 Task: Change text font to georgia.
Action: Mouse moved to (818, 299)
Screenshot: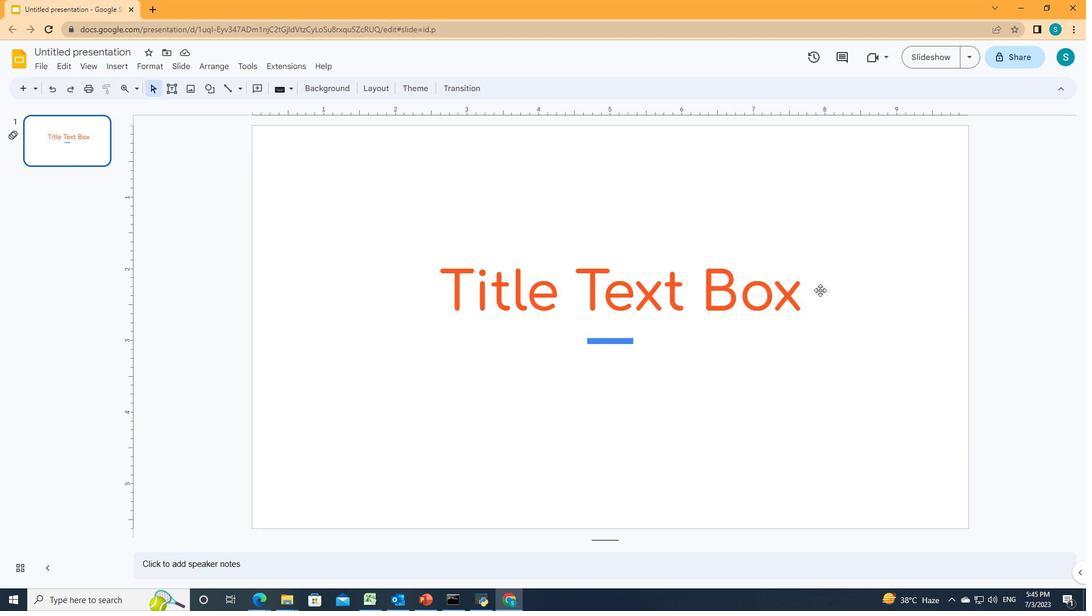 
Action: Mouse pressed left at (818, 299)
Screenshot: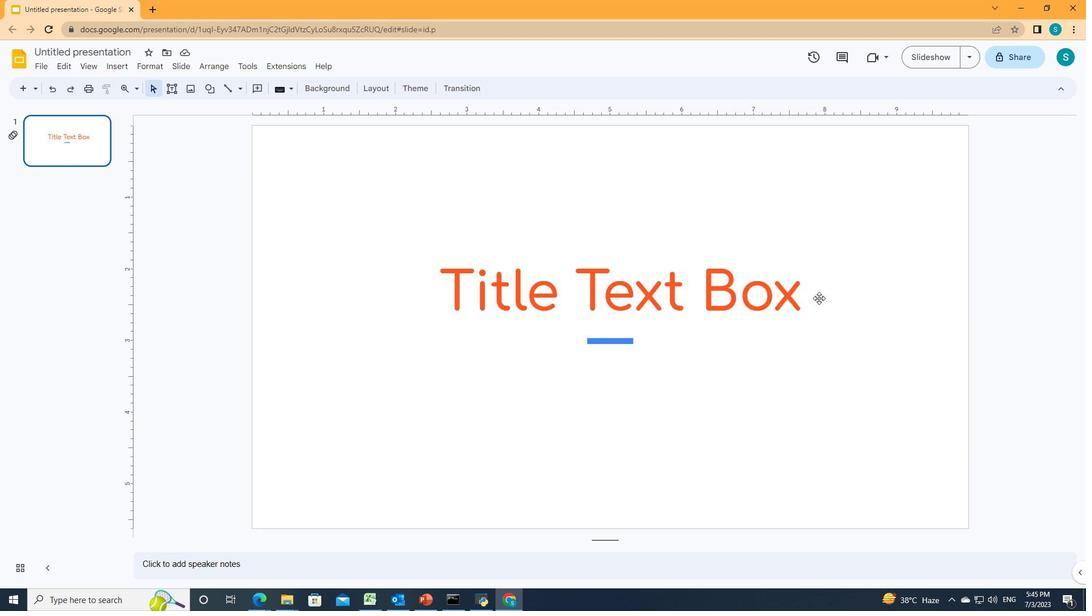 
Action: Mouse moved to (818, 292)
Screenshot: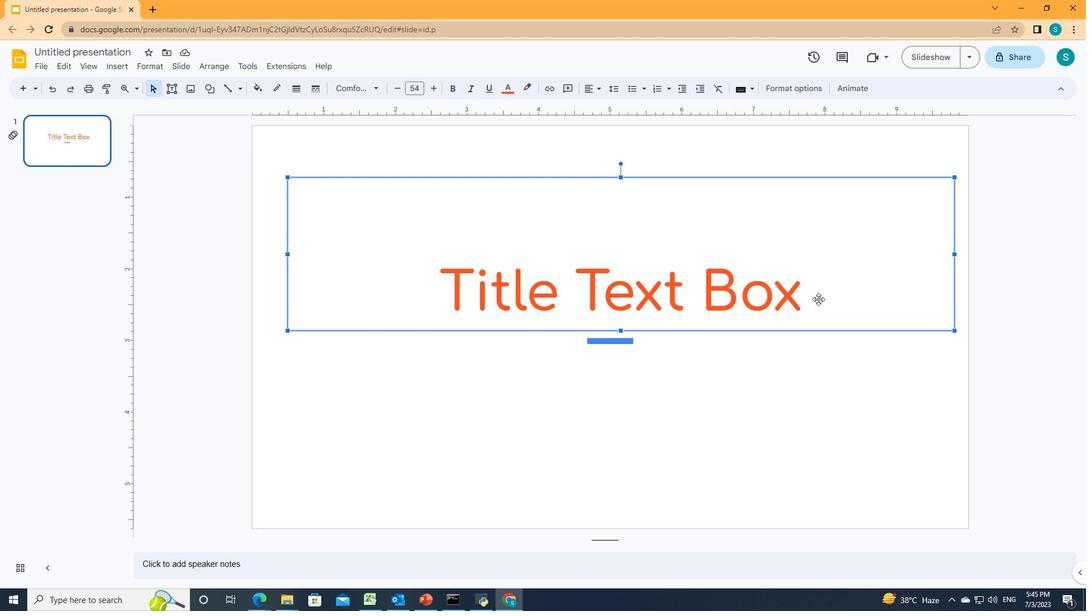 
Action: Mouse pressed left at (818, 292)
Screenshot: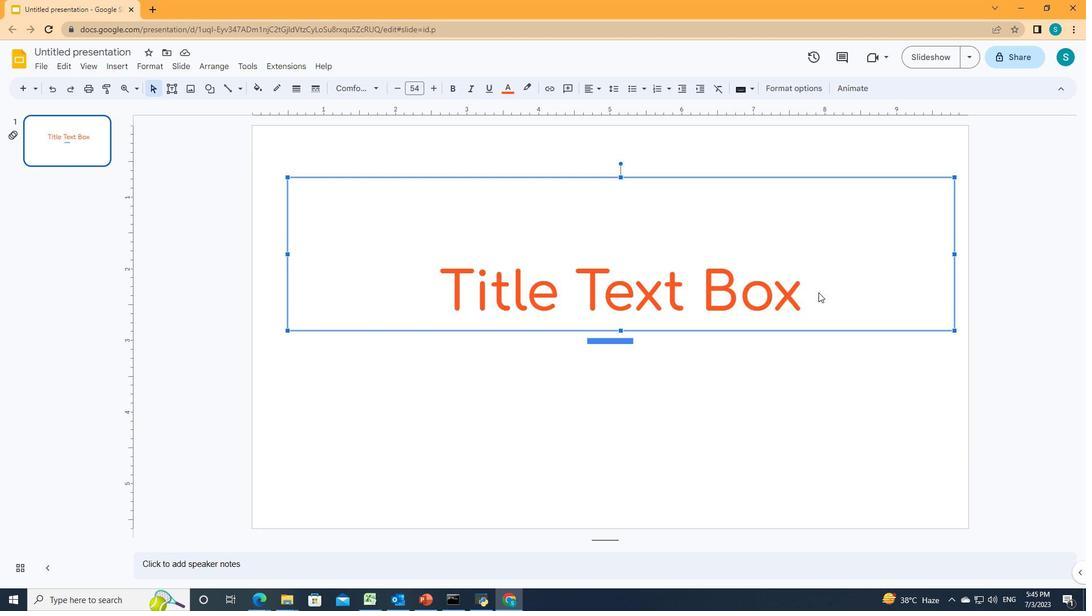 
Action: Mouse moved to (439, 282)
Screenshot: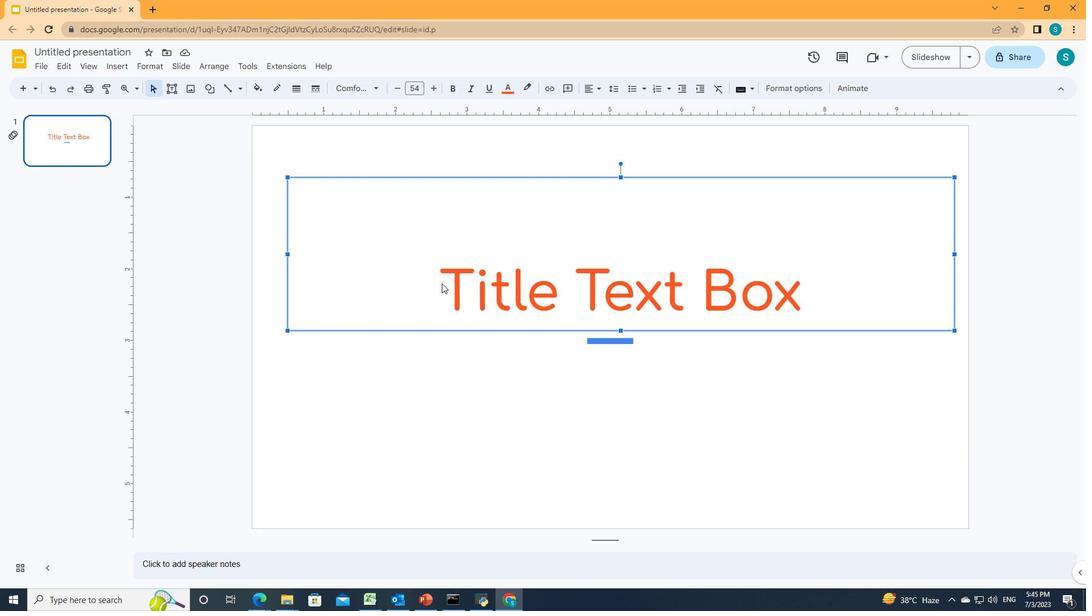 
Action: Mouse pressed left at (439, 282)
Screenshot: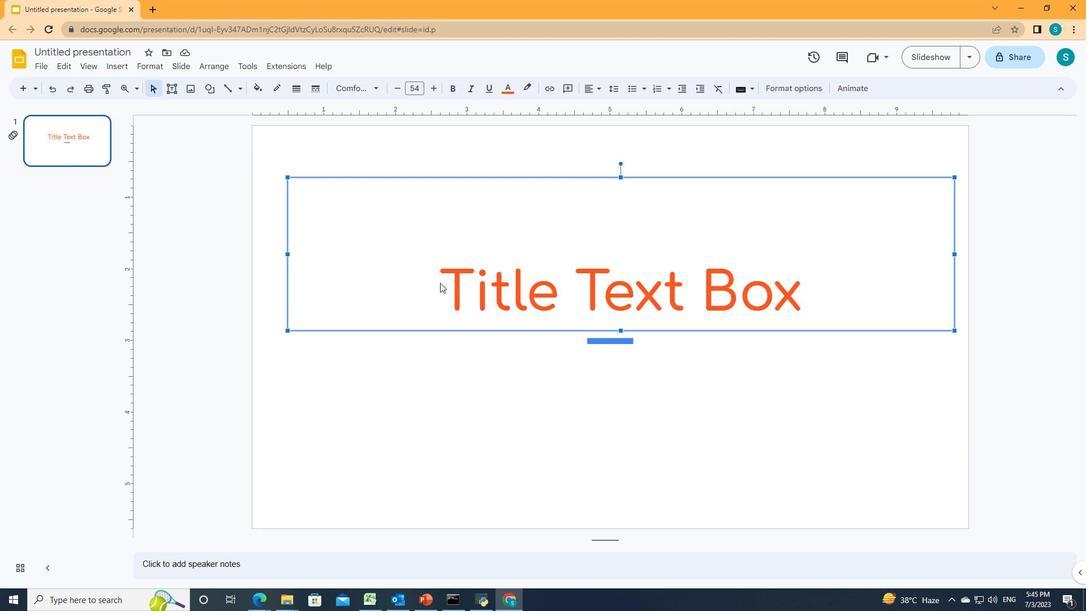 
Action: Mouse moved to (371, 88)
Screenshot: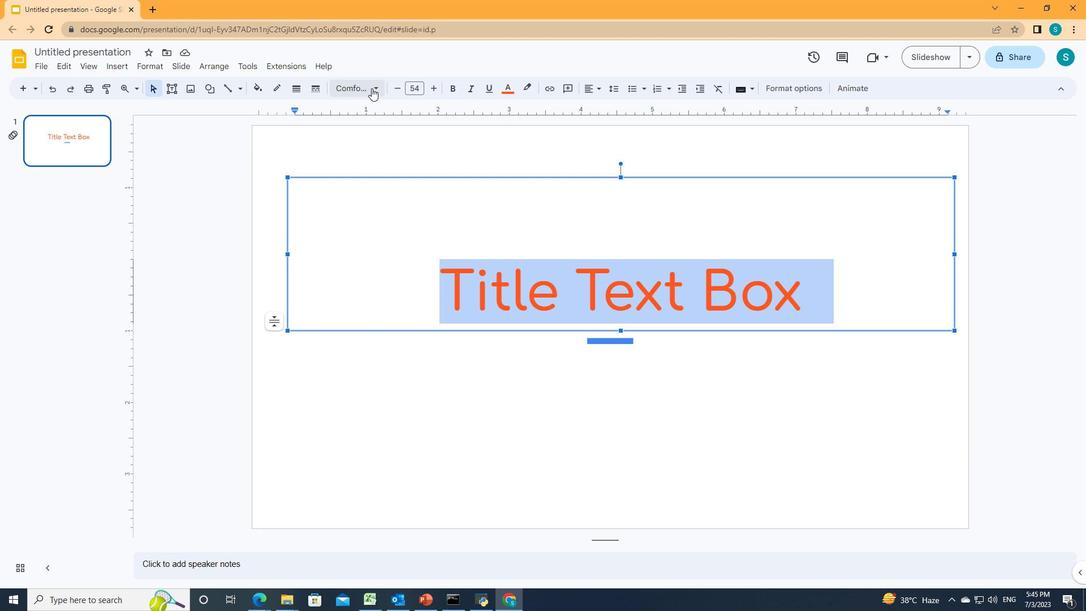 
Action: Mouse pressed left at (371, 88)
Screenshot: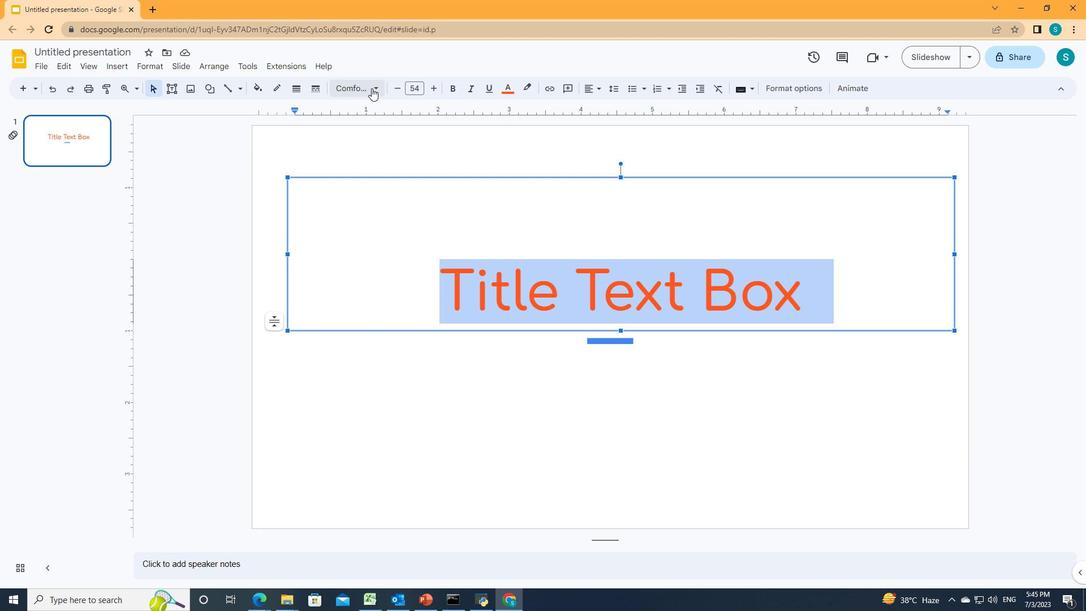 
Action: Mouse moved to (354, 515)
Screenshot: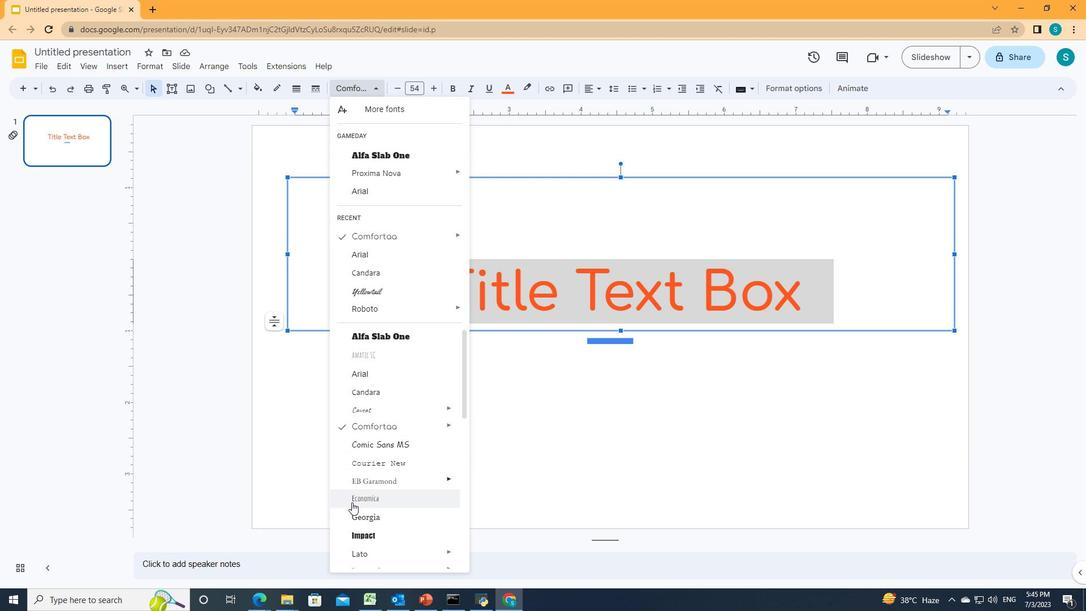 
Action: Mouse pressed left at (354, 515)
Screenshot: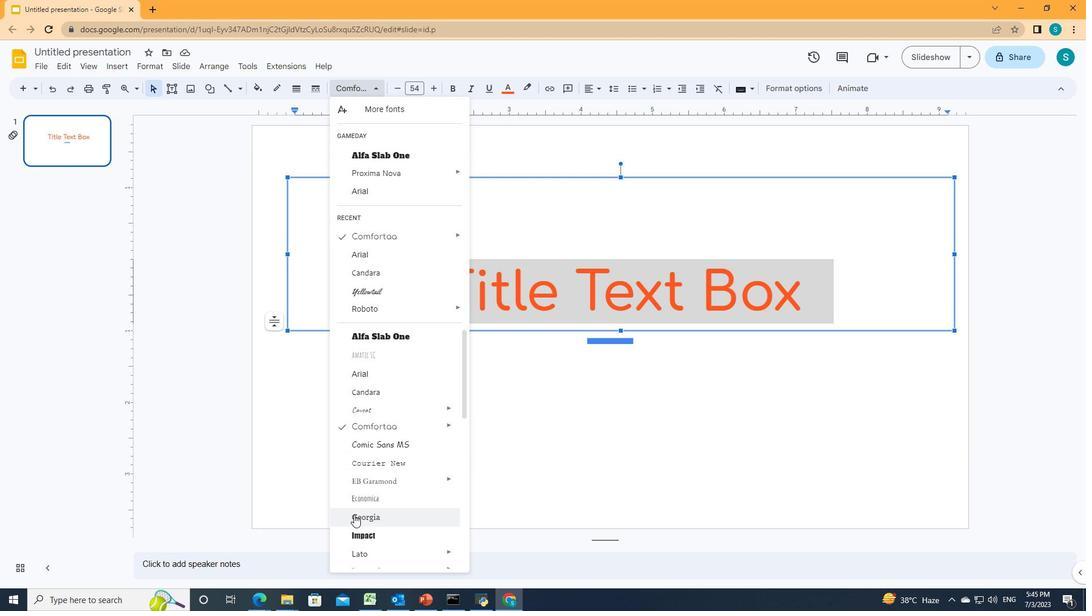 
